 Task: Create New Customer with Customer Name: Shawarma Press, Billing Address Line1: 1401 Camden Street, Billing Address Line2:  Reno, Billing Address Line3:  Nevada 89501
Action: Mouse moved to (132, 20)
Screenshot: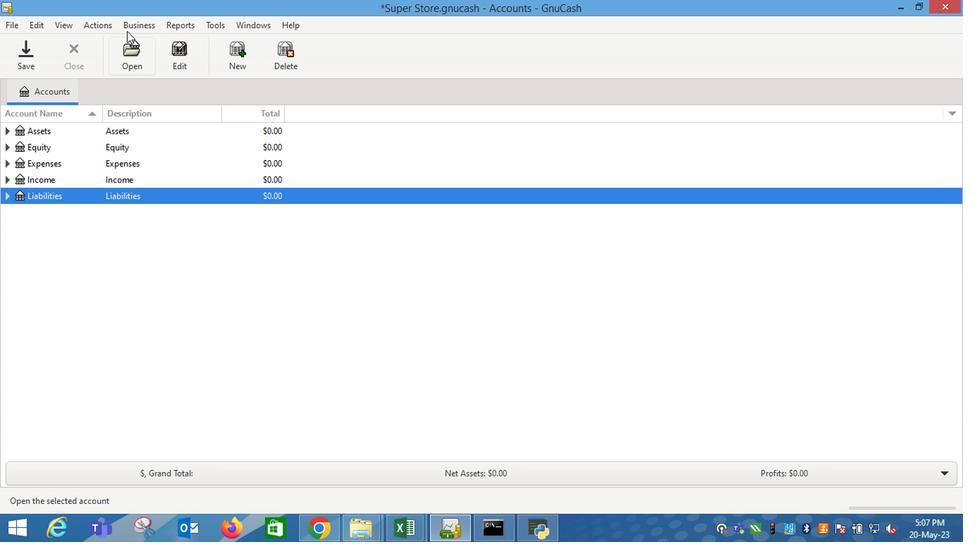 
Action: Mouse pressed left at (132, 20)
Screenshot: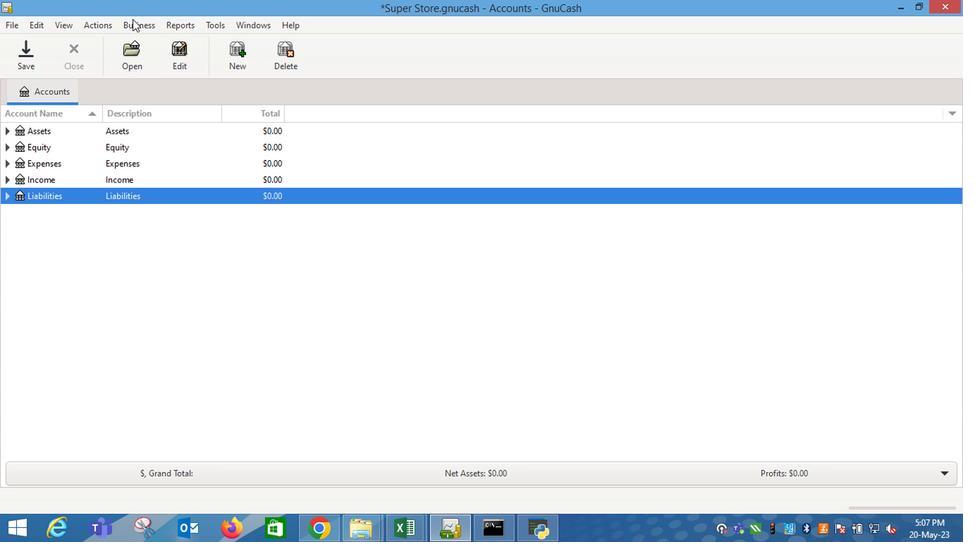 
Action: Mouse moved to (328, 65)
Screenshot: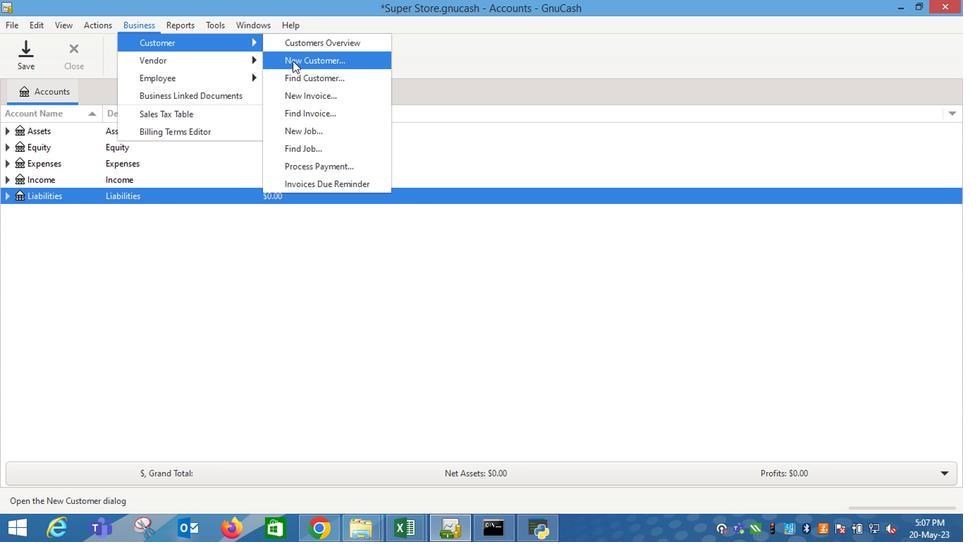 
Action: Mouse pressed left at (328, 65)
Screenshot: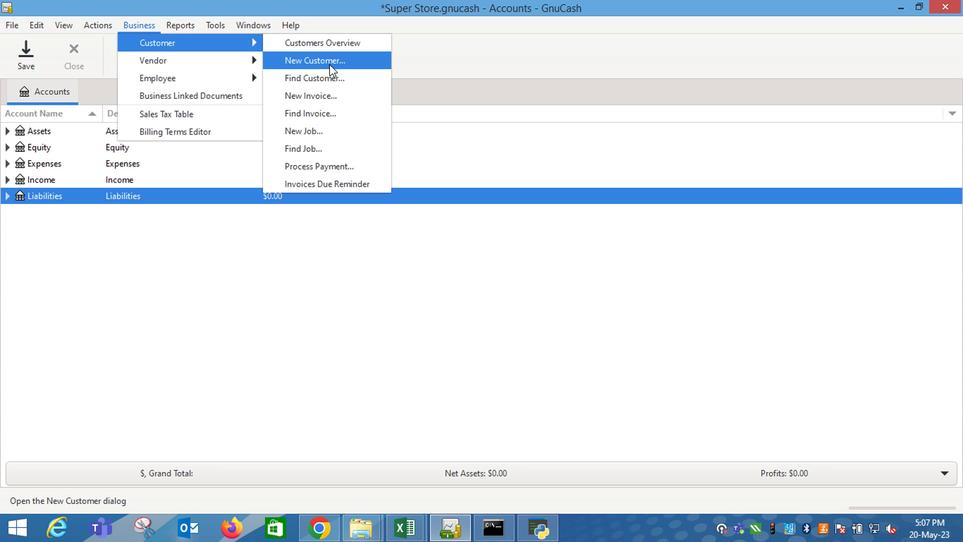 
Action: Key pressed <Key.shift_r>Shawarma<Key.space><Key.shift_r>Press<Key.tab><Key.tab><Key.tab>1401<Key.space><Key.shift_r>Camden<Key.space><Key.shift_r>Street<Key.tab><Key.shift_r>R<Key.tab><Key.shift_r>N<Key.tab>
Screenshot: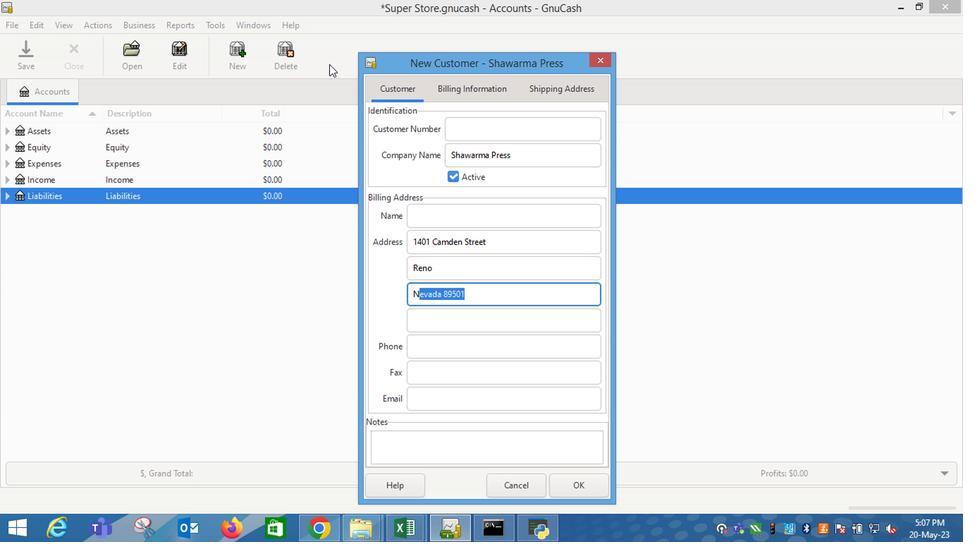 
Action: Mouse moved to (599, 485)
Screenshot: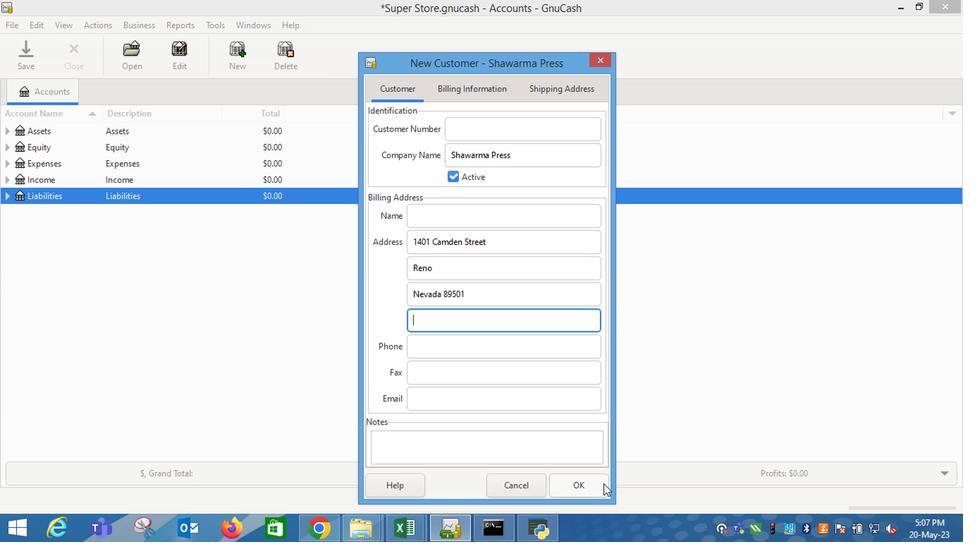 
Action: Mouse pressed left at (599, 485)
Screenshot: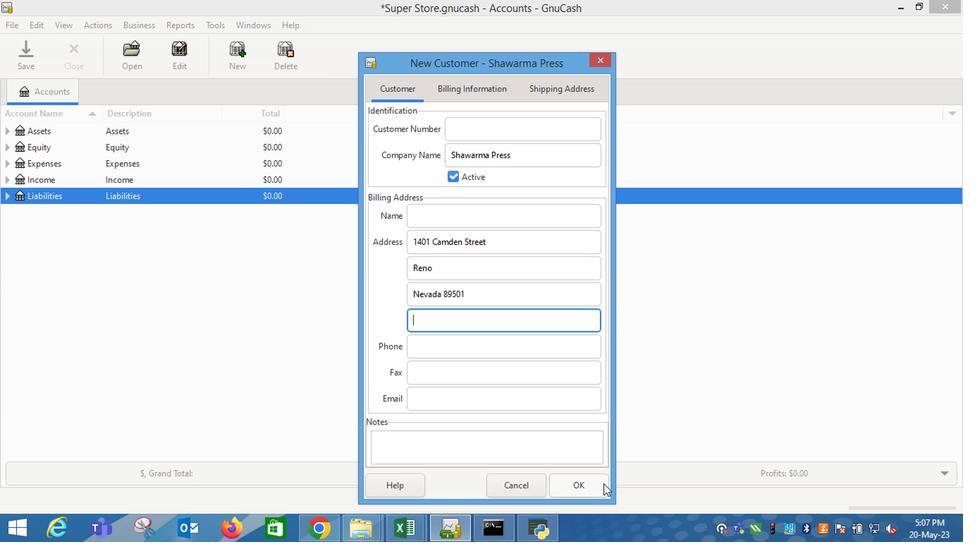 
Action: Mouse moved to (597, 485)
Screenshot: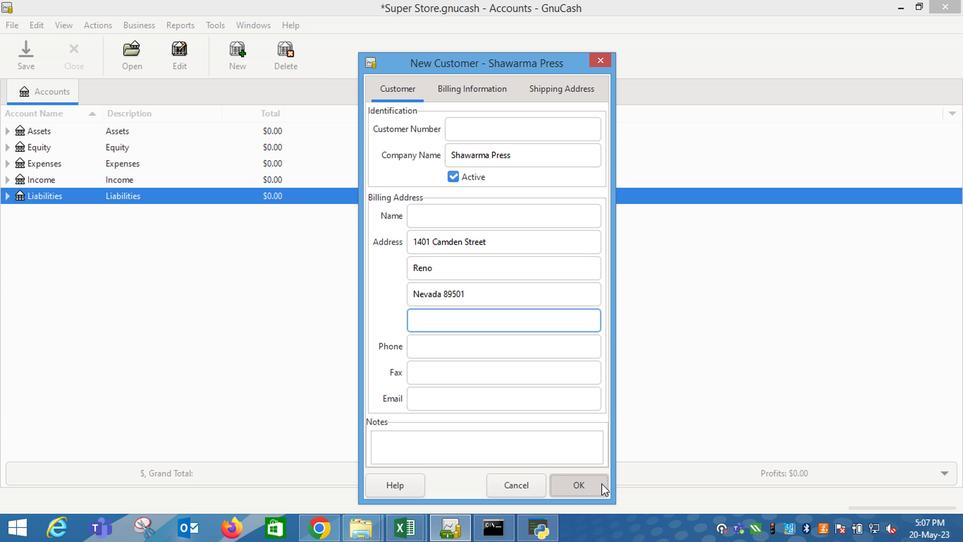 
